 Task: Check "Clone view" in "Recently updated tickets".
Action: Mouse moved to (14, 135)
Screenshot: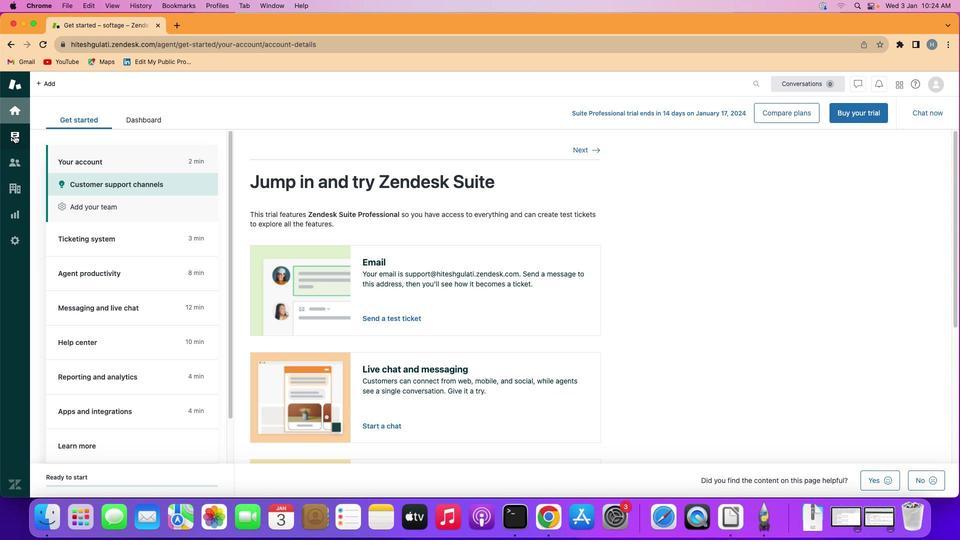 
Action: Mouse pressed left at (14, 135)
Screenshot: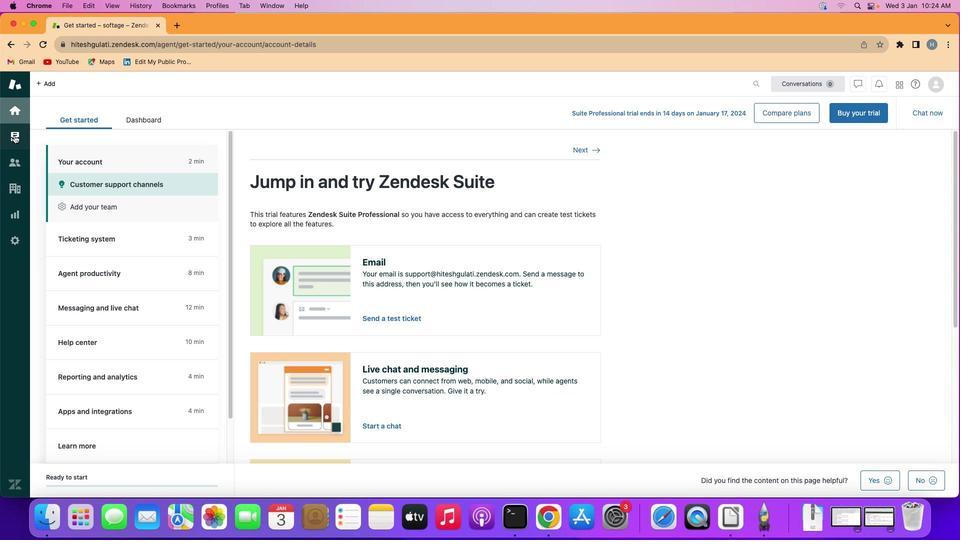 
Action: Mouse moved to (103, 222)
Screenshot: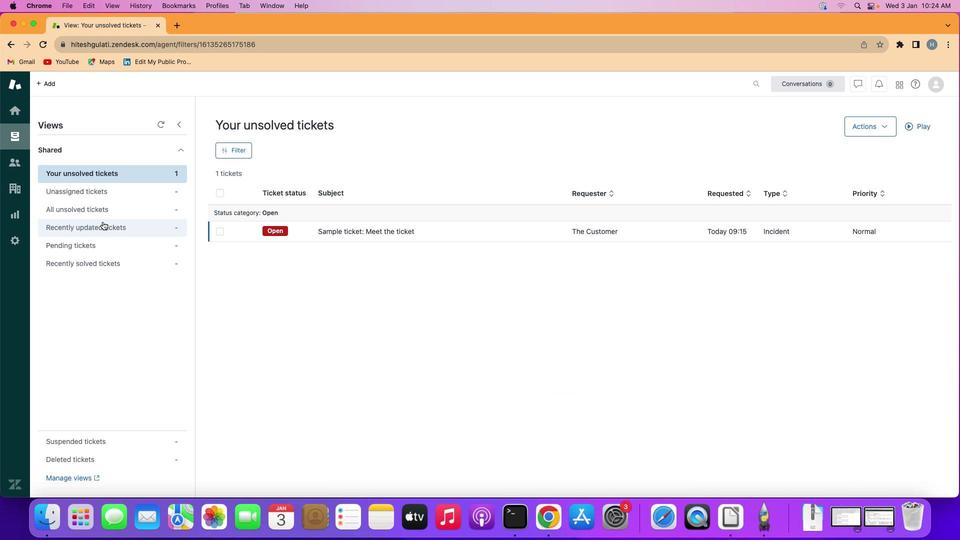 
Action: Mouse pressed left at (103, 222)
Screenshot: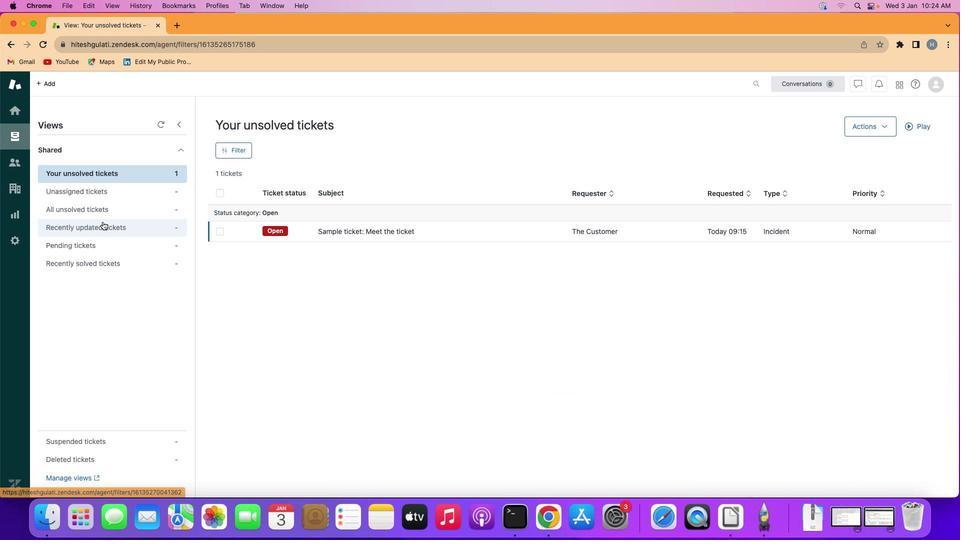 
Action: Mouse moved to (869, 127)
Screenshot: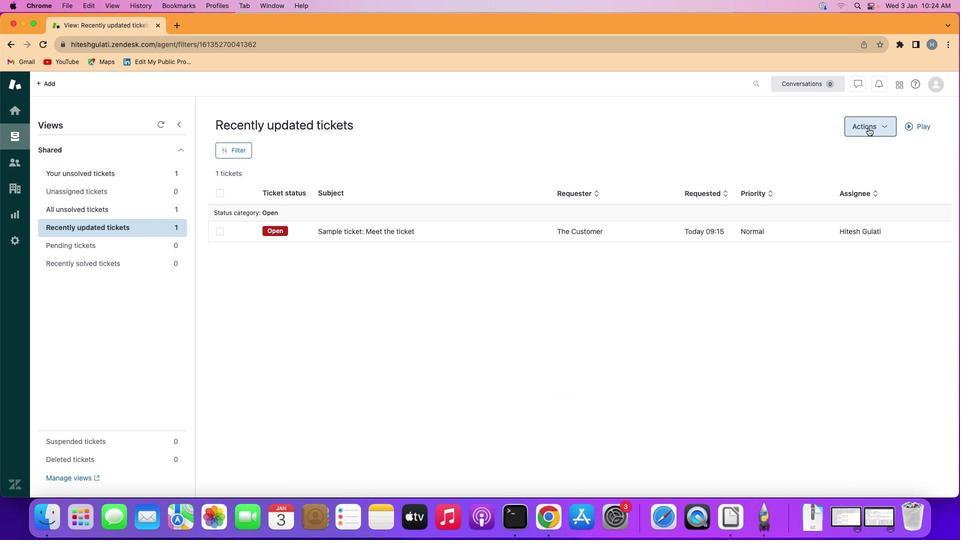 
Action: Mouse pressed left at (869, 127)
Screenshot: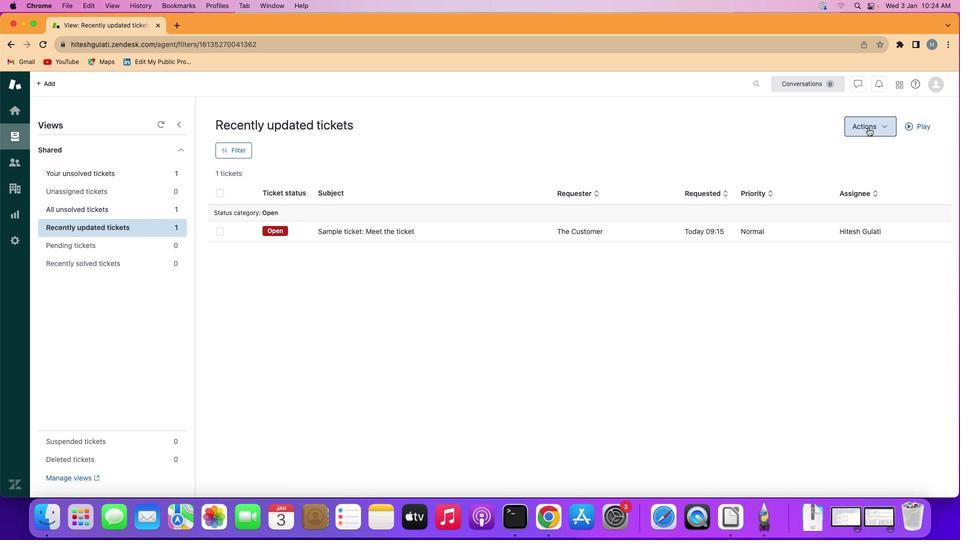 
Action: Mouse moved to (881, 186)
Screenshot: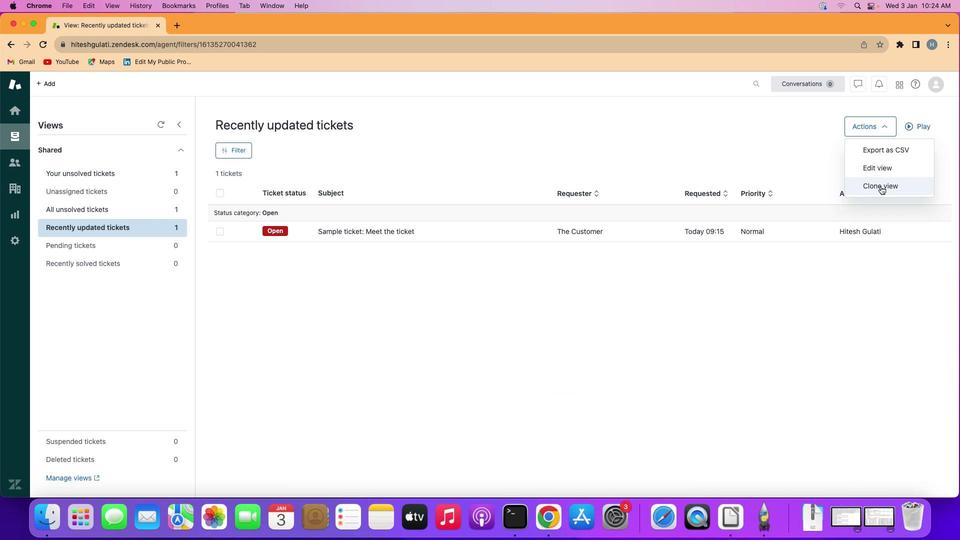 
Action: Mouse pressed left at (881, 186)
Screenshot: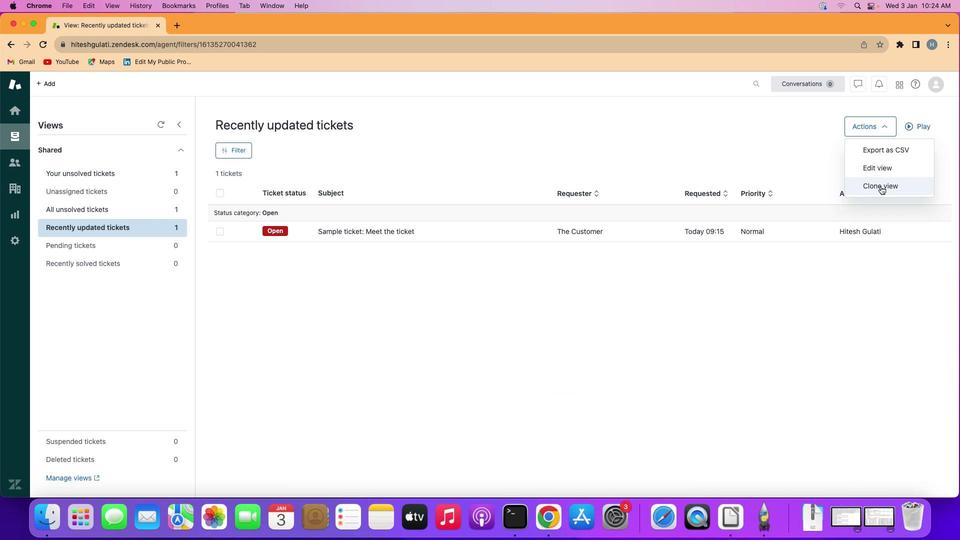 
Action: Mouse moved to (602, 281)
Screenshot: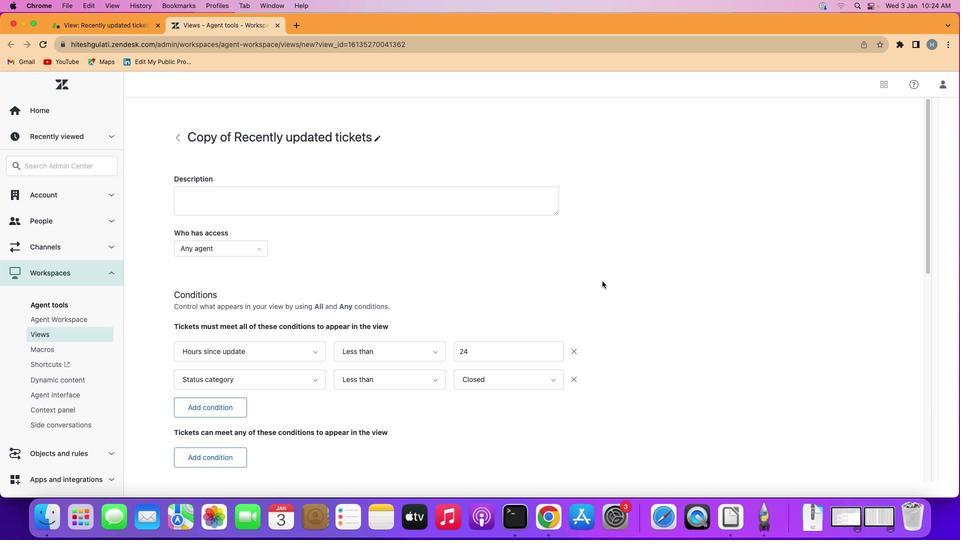 
